 Task: Schedule a reminder for the yoga class at 6 PM.
Action: Mouse moved to (124, 119)
Screenshot: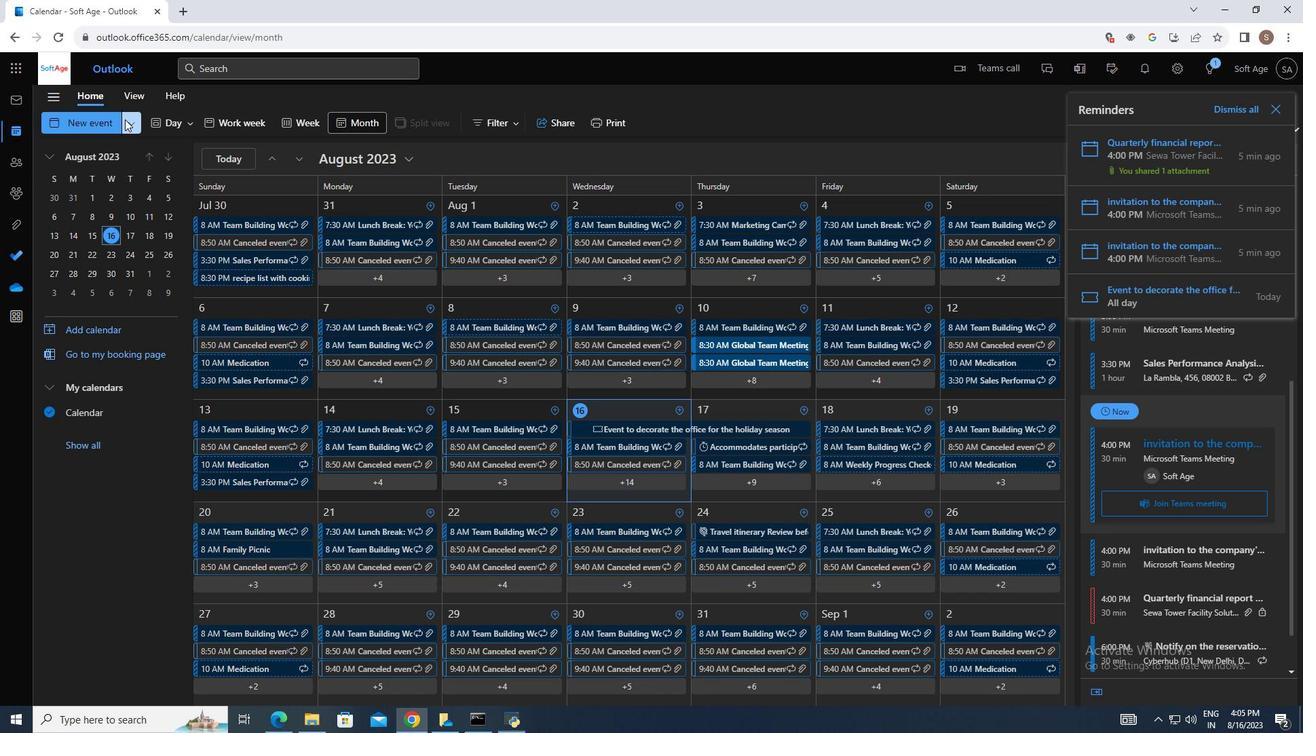 
Action: Mouse pressed left at (124, 119)
Screenshot: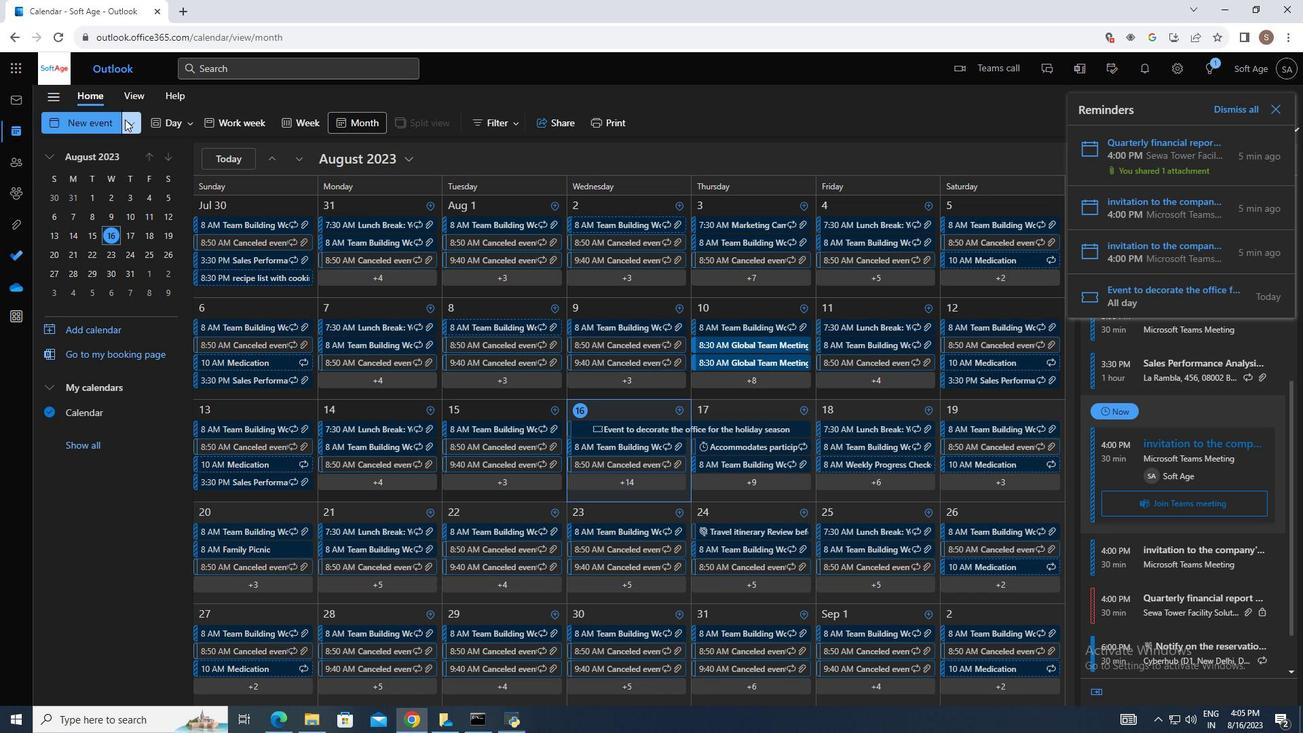 
Action: Mouse moved to (107, 172)
Screenshot: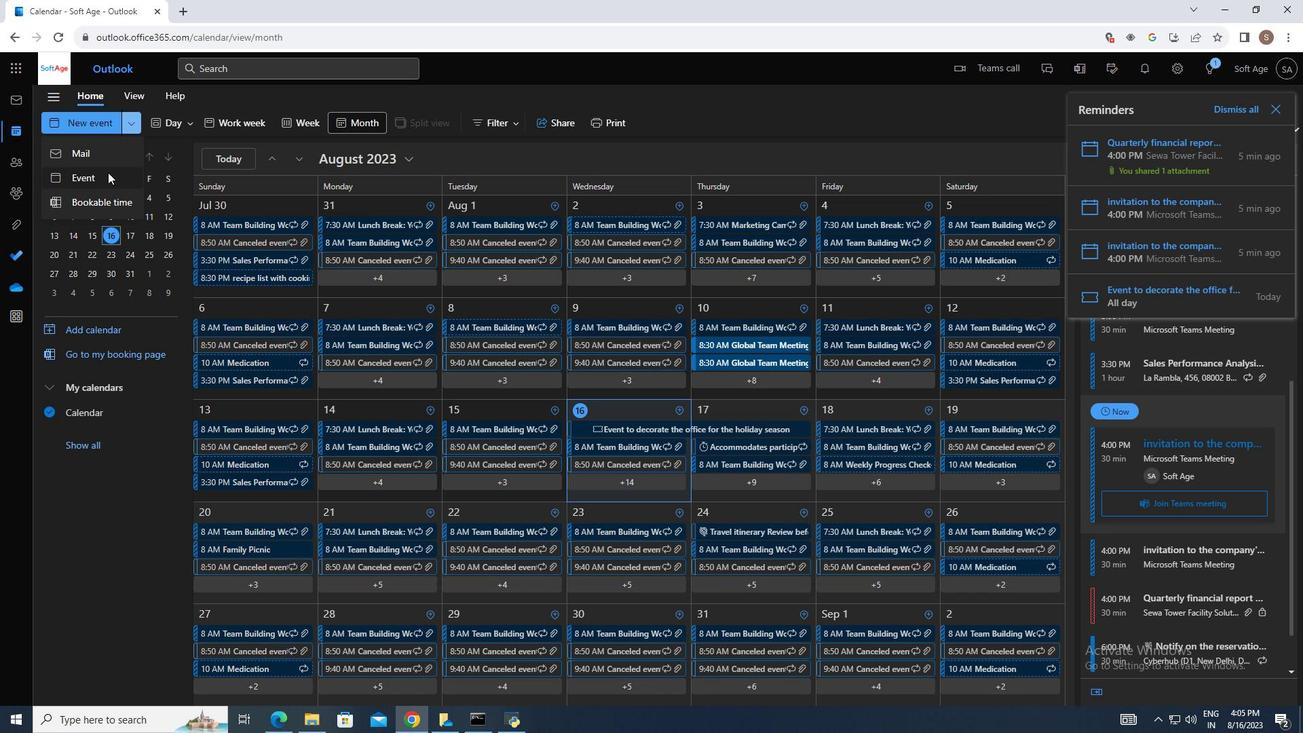
Action: Mouse pressed left at (107, 172)
Screenshot: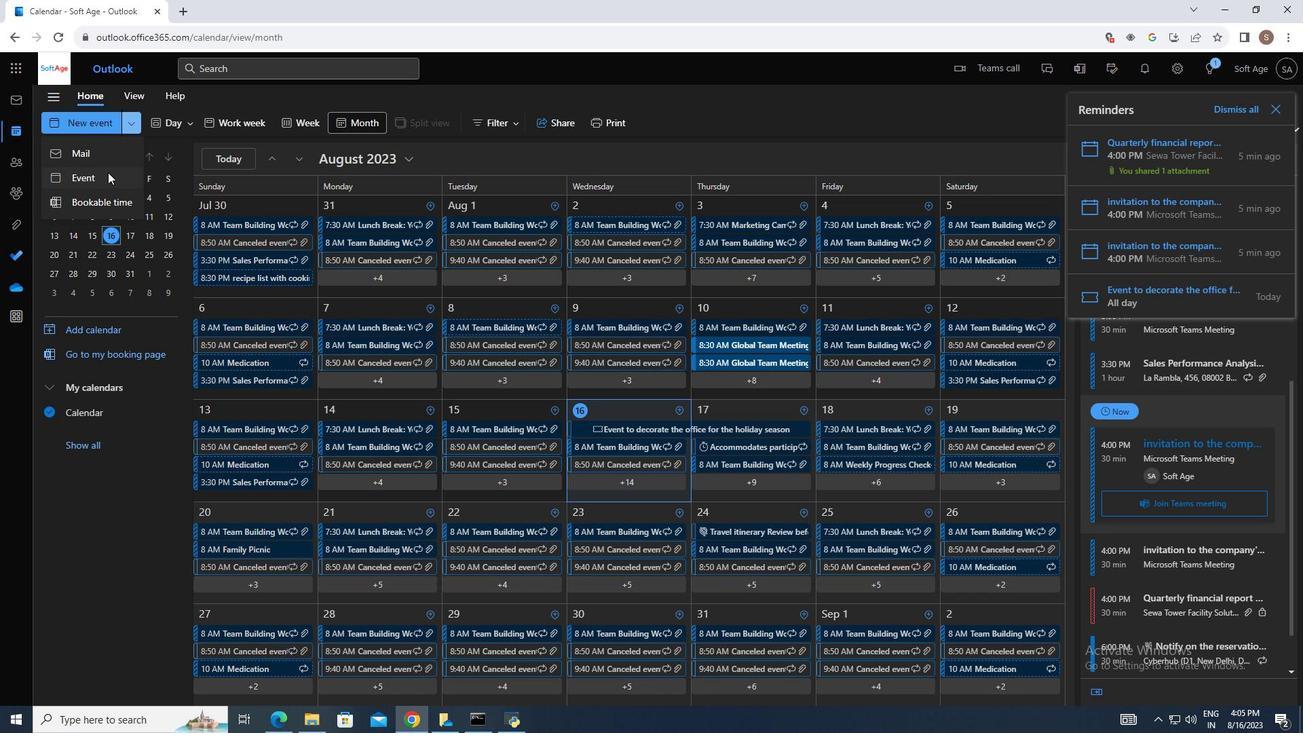 
Action: Mouse moved to (462, 204)
Screenshot: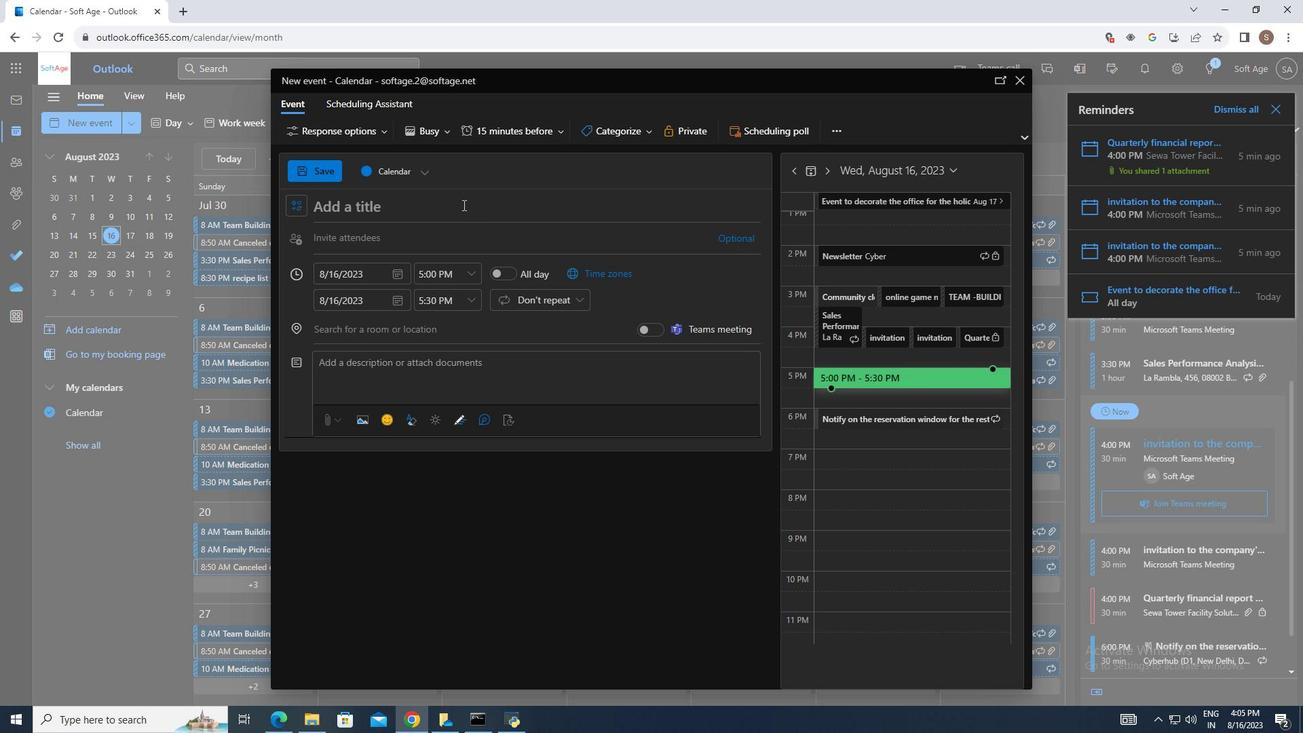 
Action: Mouse pressed left at (462, 204)
Screenshot: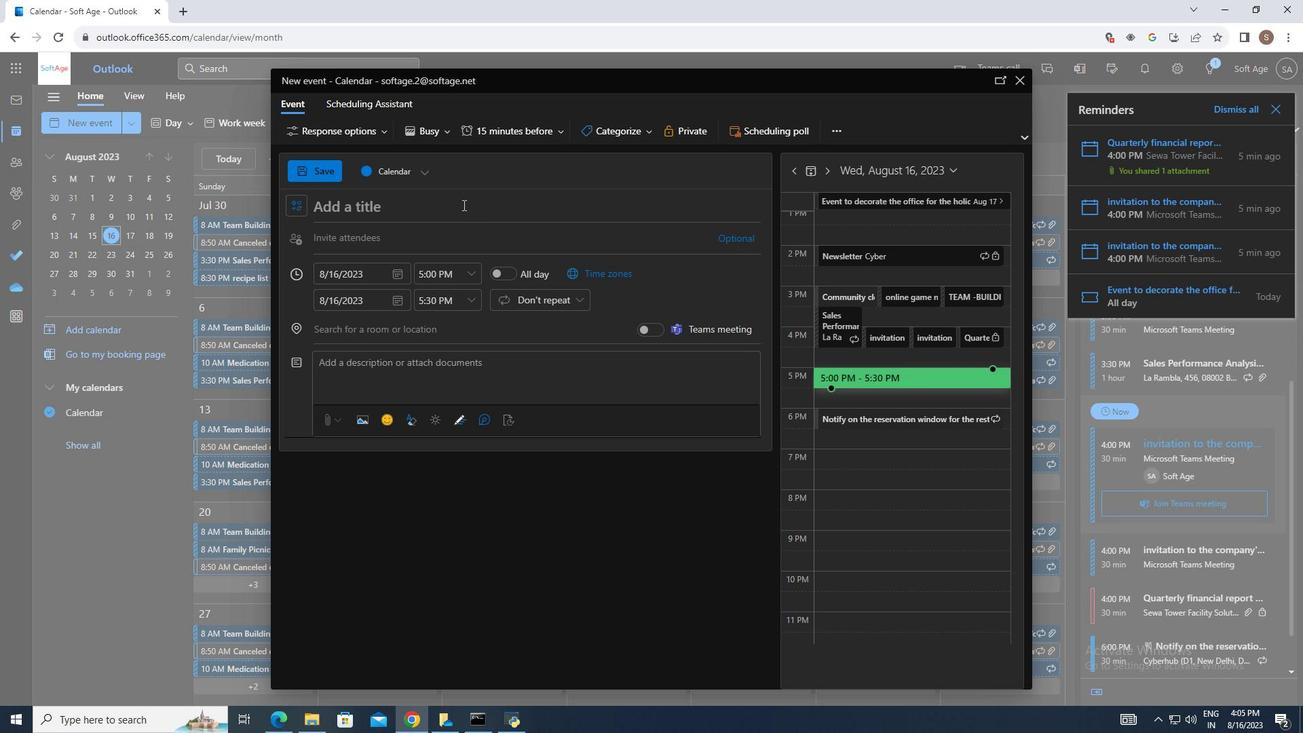 
Action: Mouse moved to (448, 530)
Screenshot: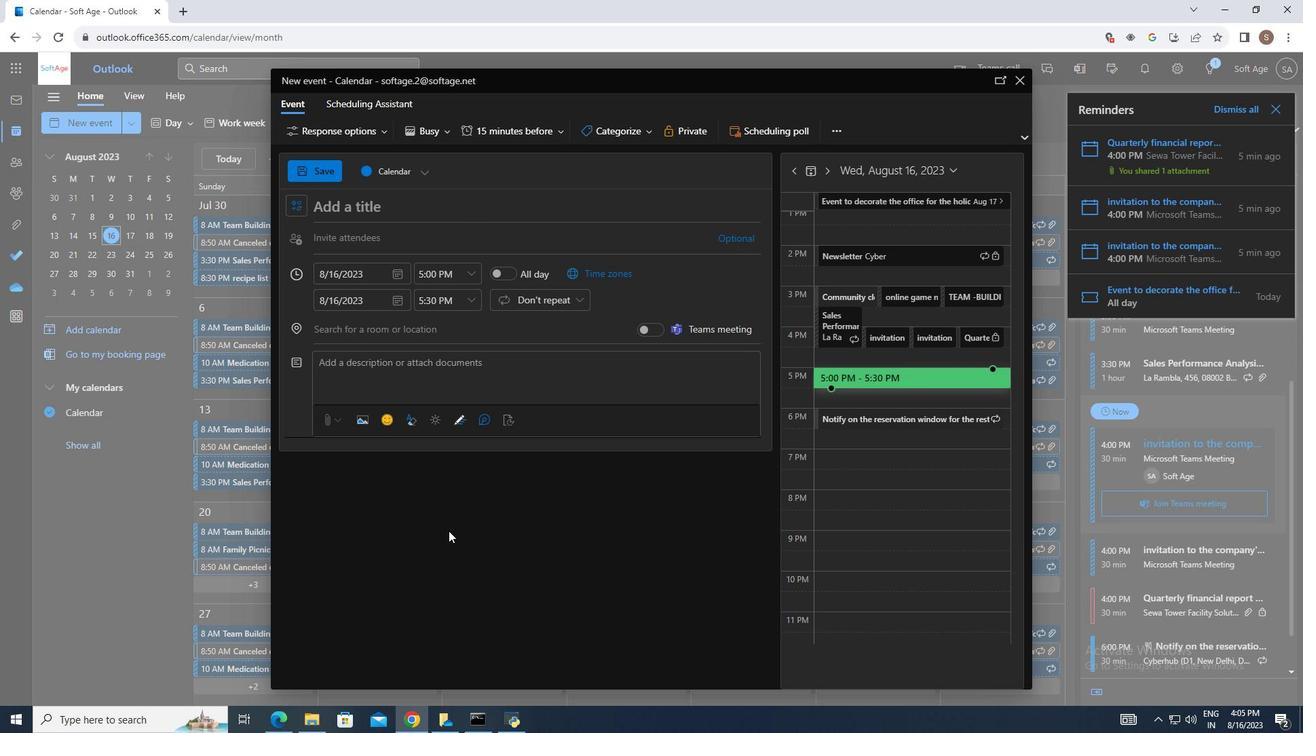 
Action: Key pressed <Key.shift_r>Schedule<Key.space>a<Key.space><Key.backspace><Key.backspace><Key.backspace><Key.backspace><Key.backspace><Key.backspace><Key.backspace><Key.backspace><Key.backspace><Key.backspace><Key.backspace><Key.backspace><Key.backspace><Key.backspace><Key.shift_r>Reminder<Key.space>for<Key.space>the<Key.space>yoga<Key.space>class<Key.space>at<Key.space>6<Key.shift>PM
Screenshot: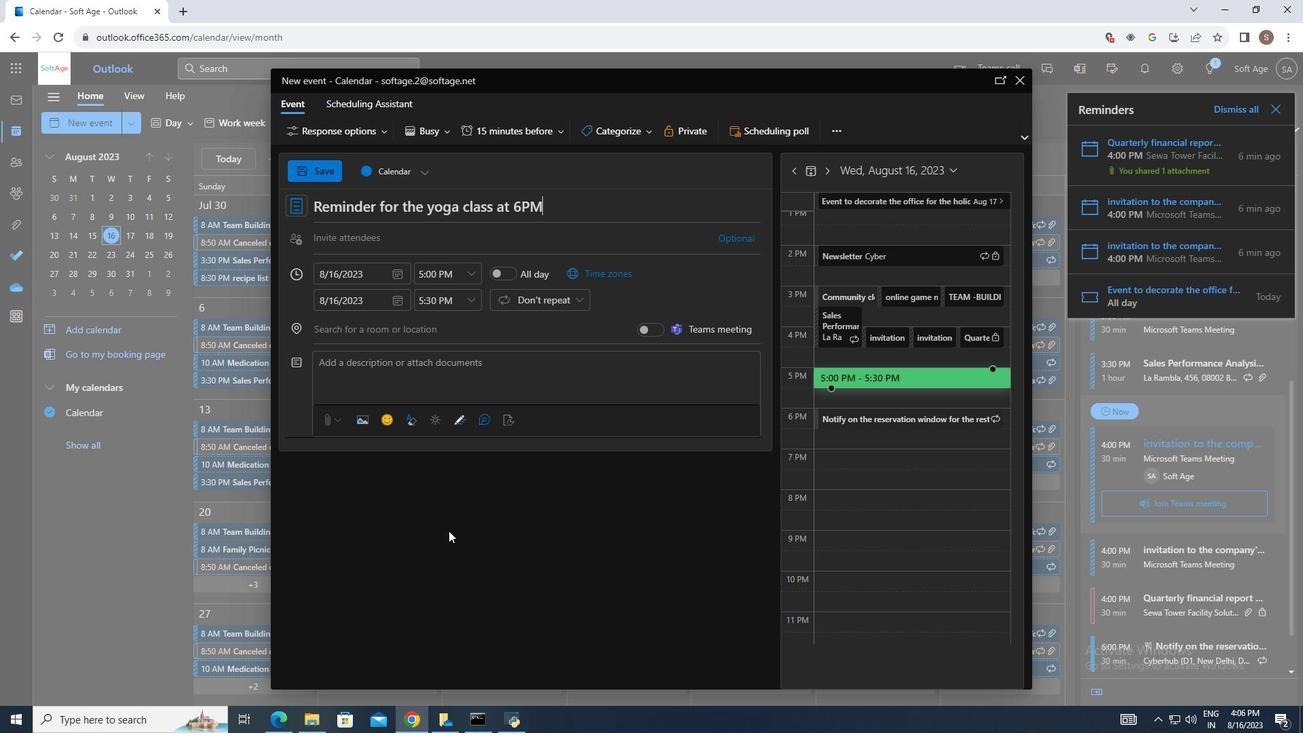 
Action: Mouse moved to (517, 203)
Screenshot: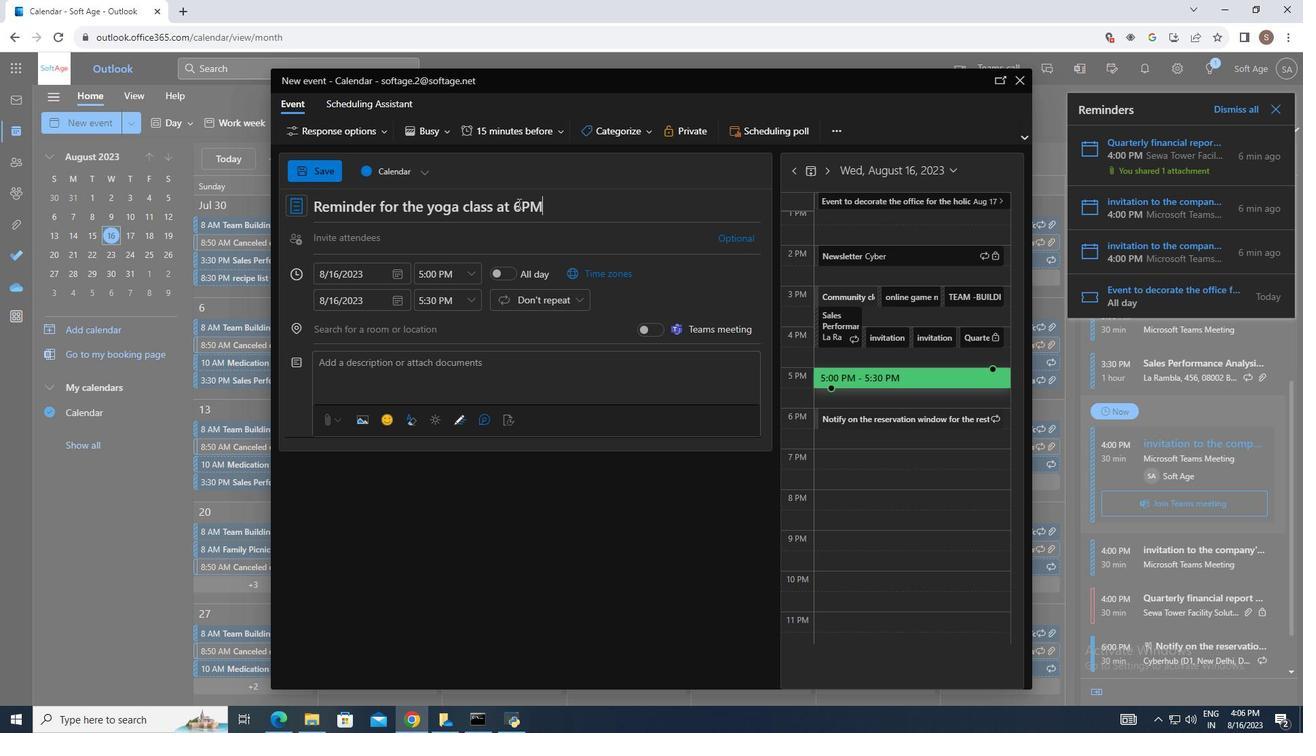 
Action: Mouse pressed left at (517, 203)
Screenshot: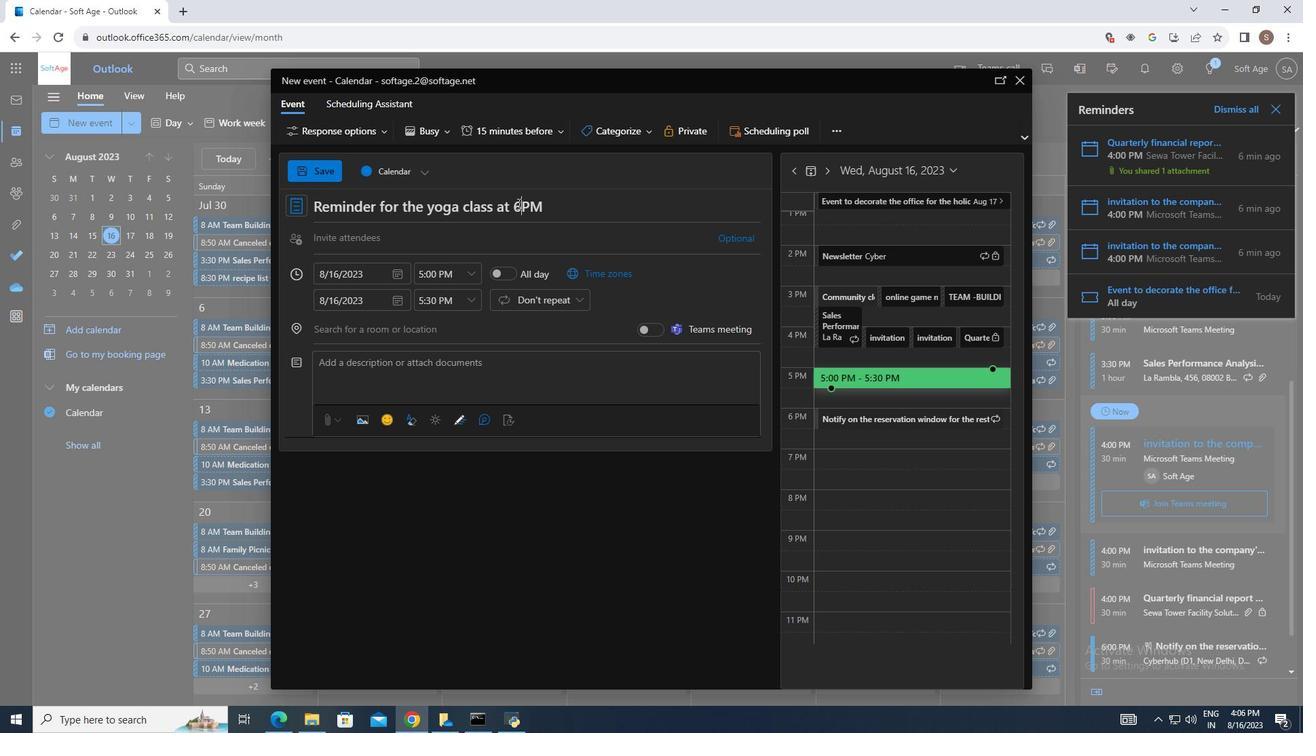 
Action: Mouse moved to (541, 218)
Screenshot: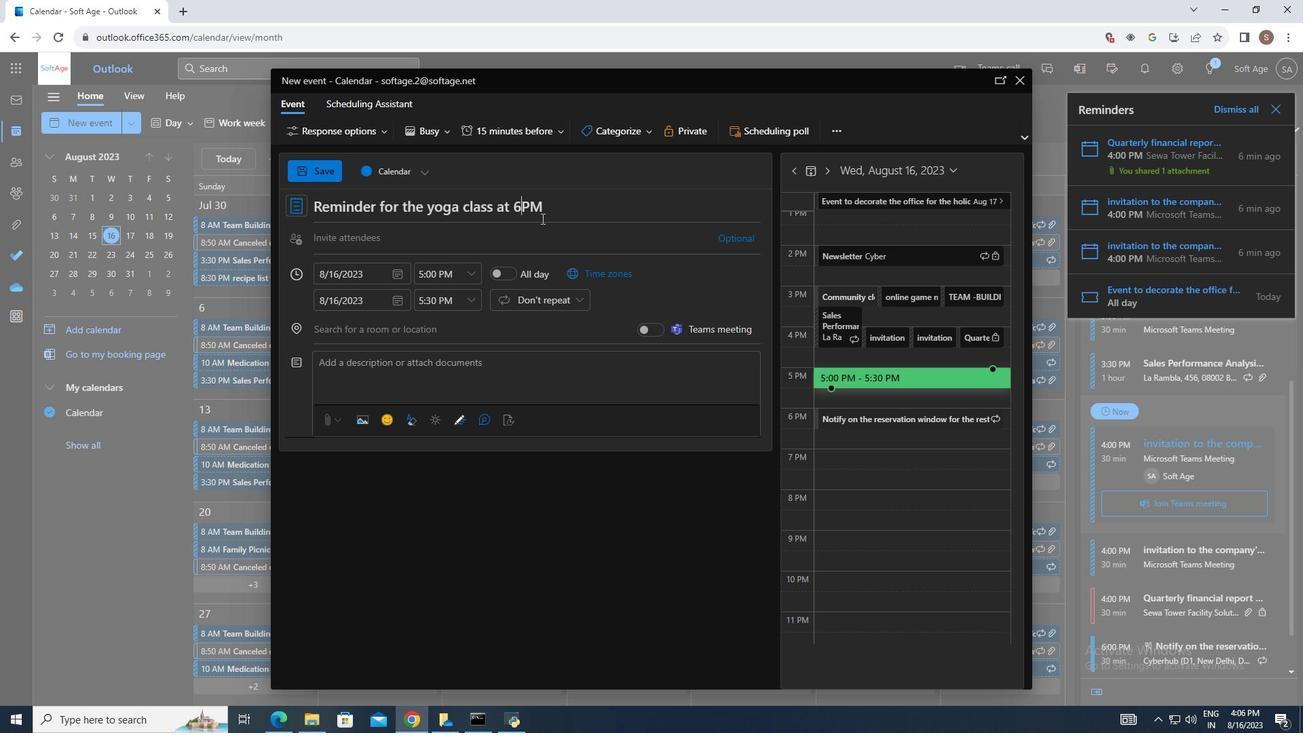 
Action: Key pressed <Key.space>
Screenshot: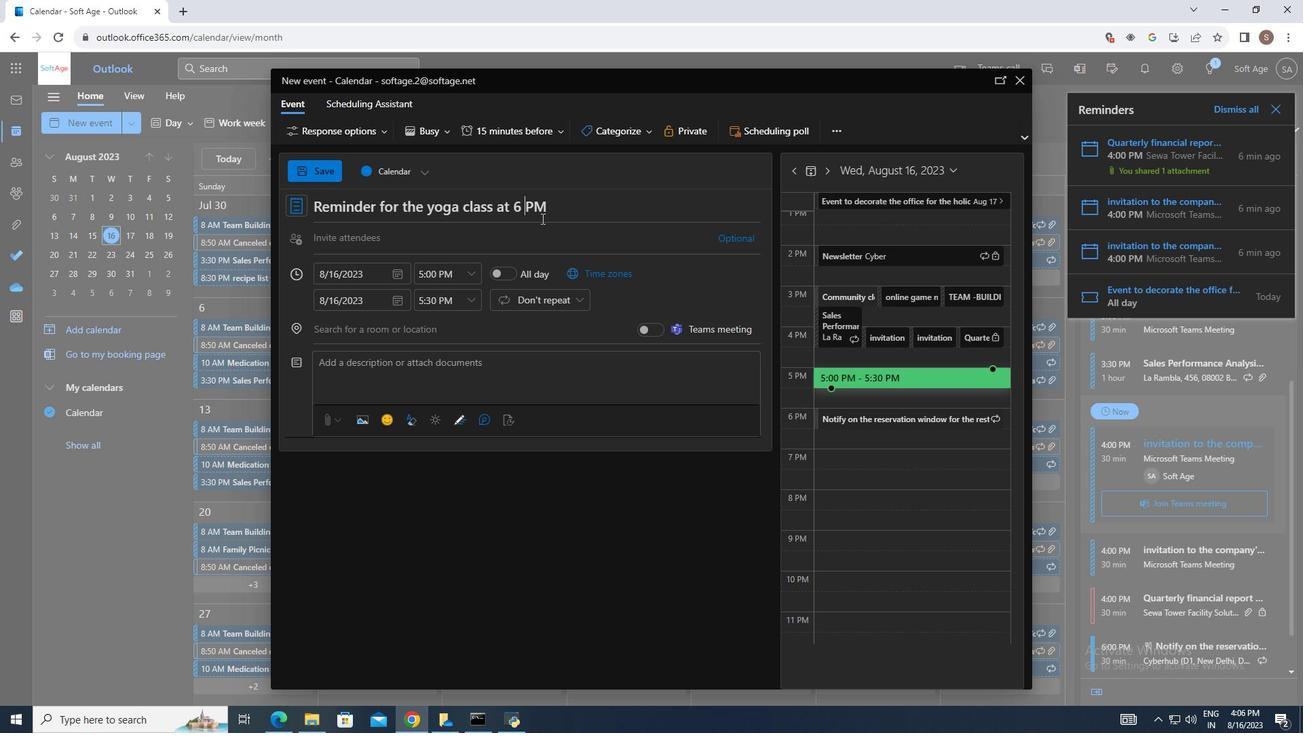 
Action: Mouse moved to (549, 213)
Screenshot: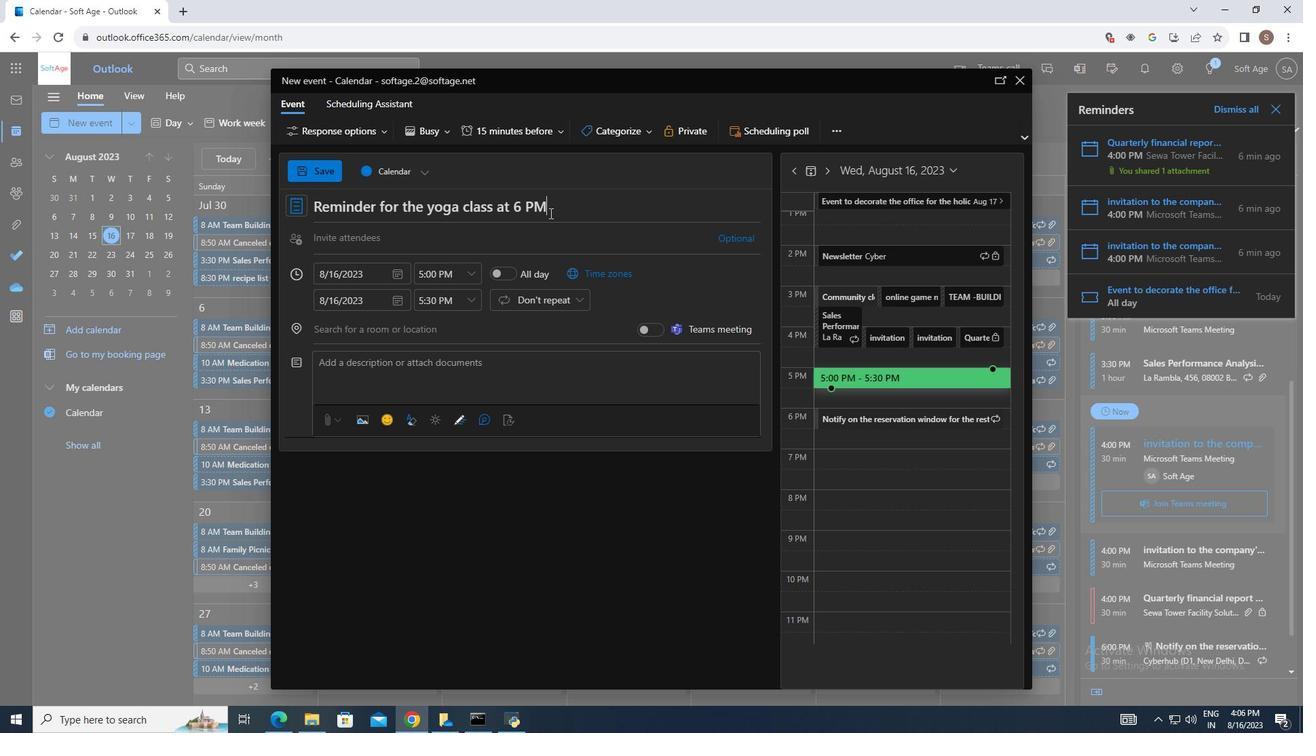 
Action: Mouse pressed left at (549, 213)
Screenshot: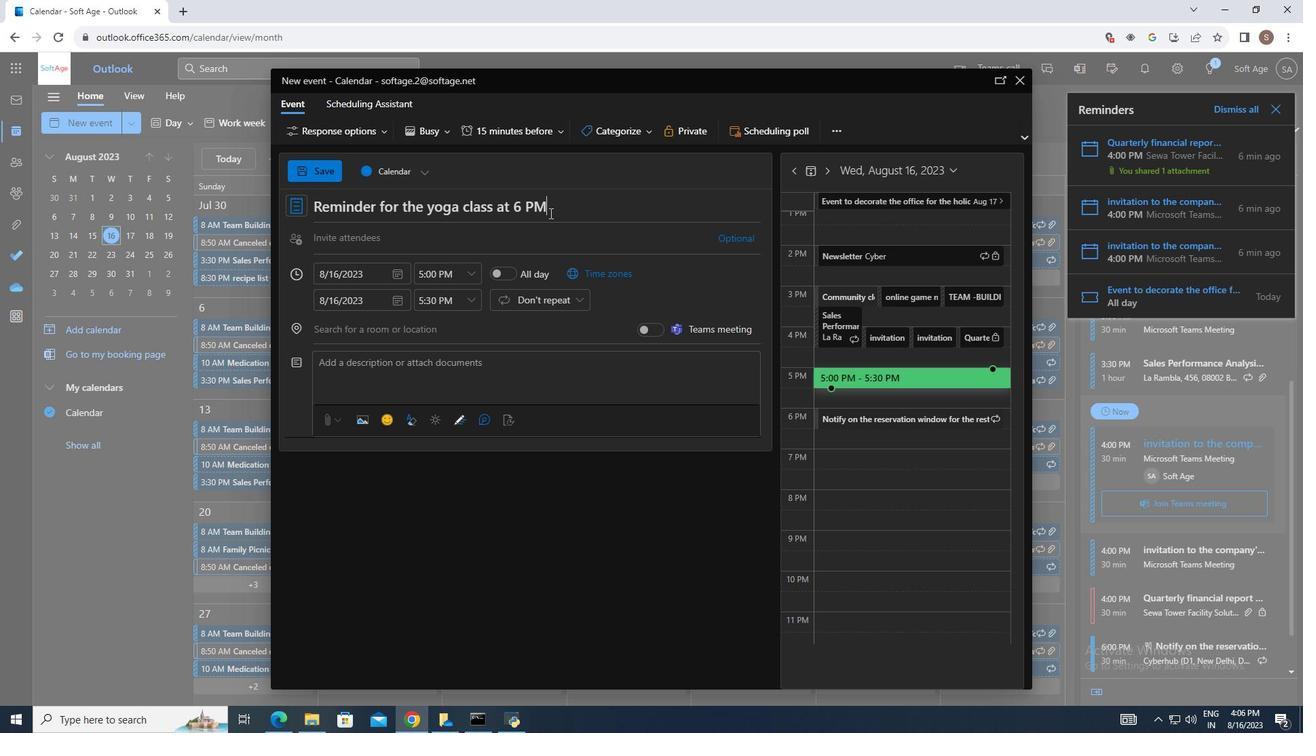 
Action: Mouse moved to (469, 271)
Screenshot: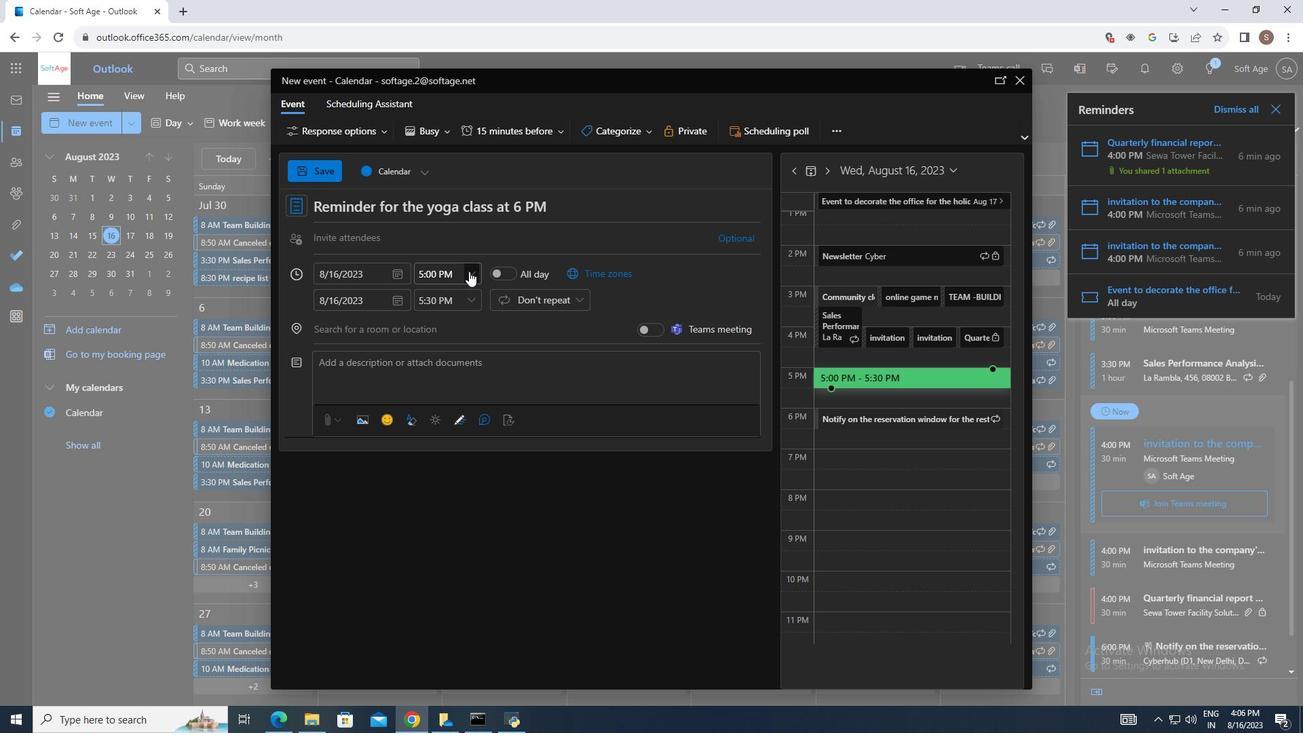 
Action: Mouse pressed left at (469, 271)
Screenshot: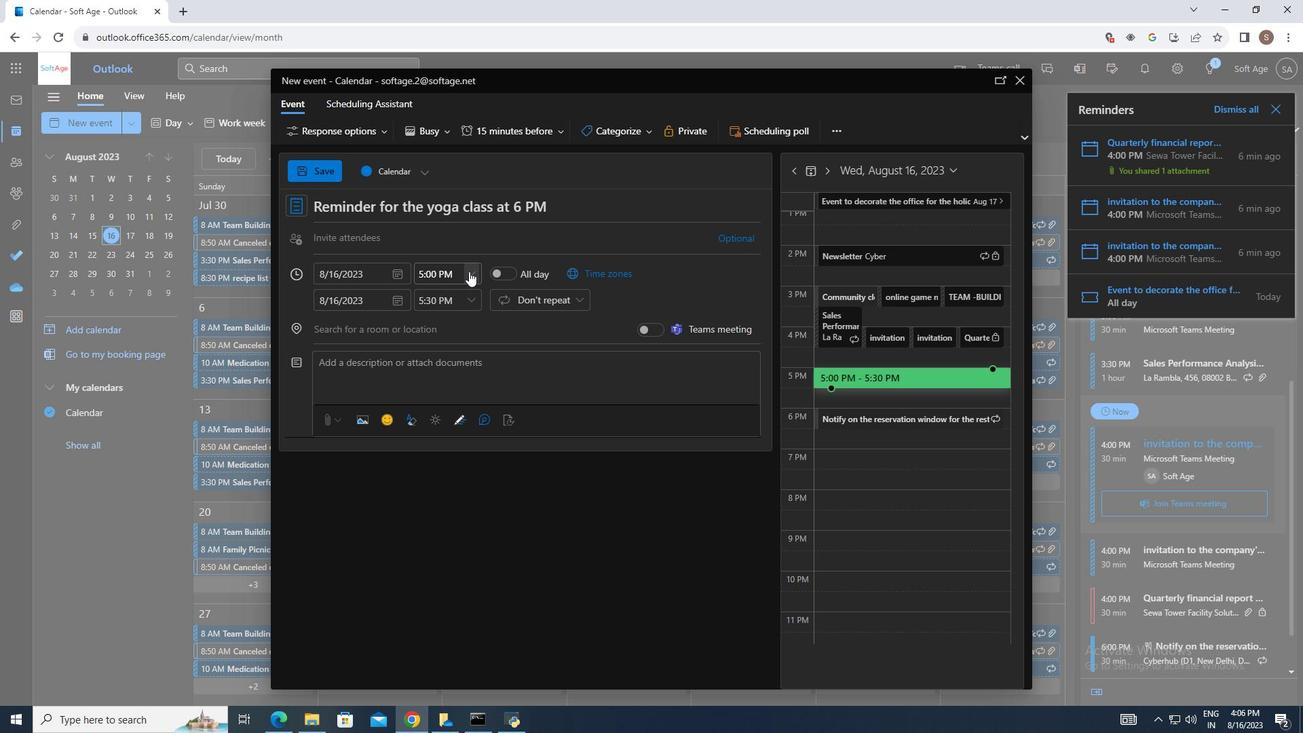 
Action: Mouse moved to (449, 344)
Screenshot: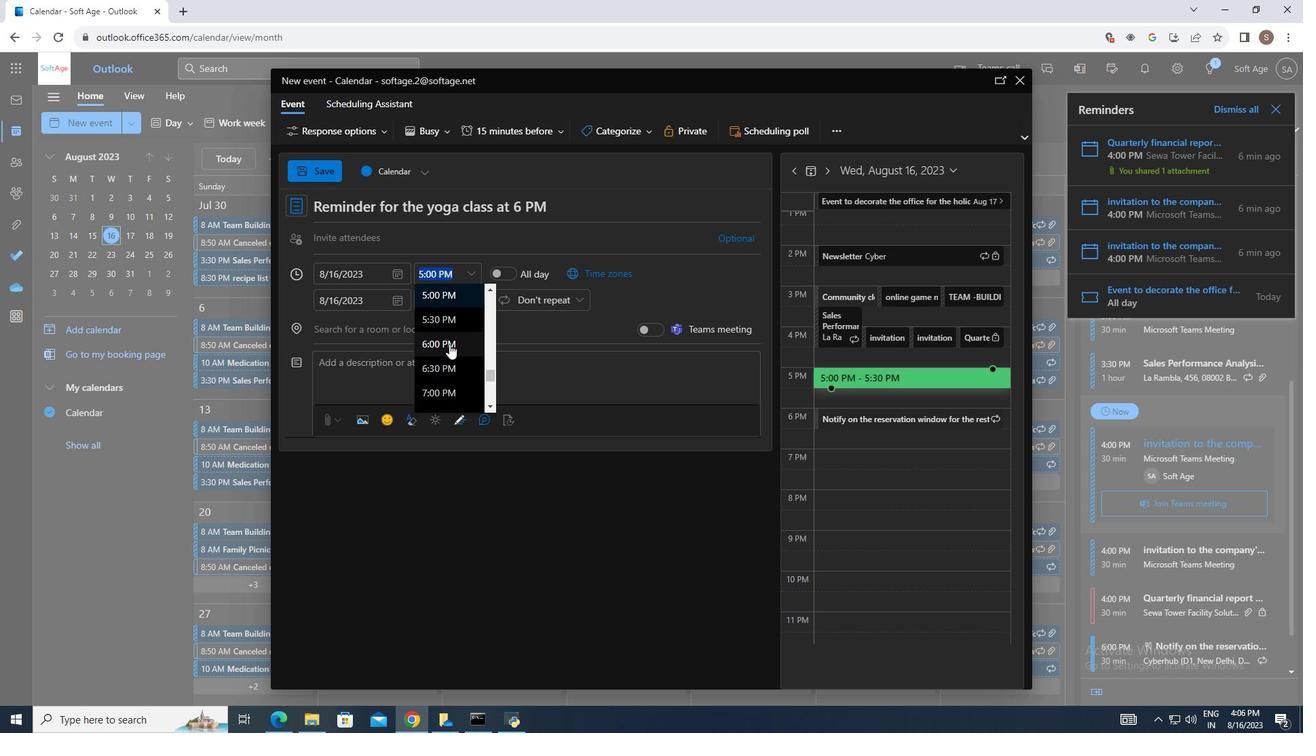
Action: Mouse pressed left at (449, 344)
Screenshot: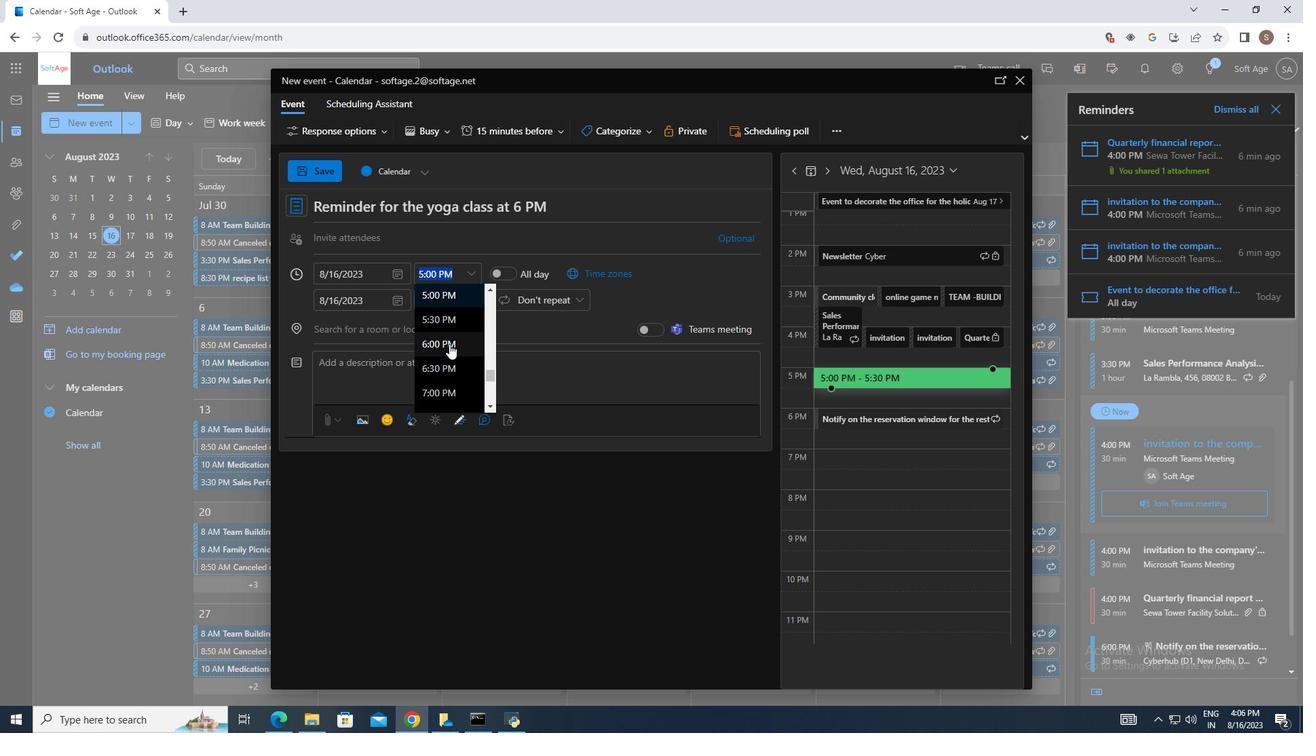 
Action: Mouse moved to (397, 364)
Screenshot: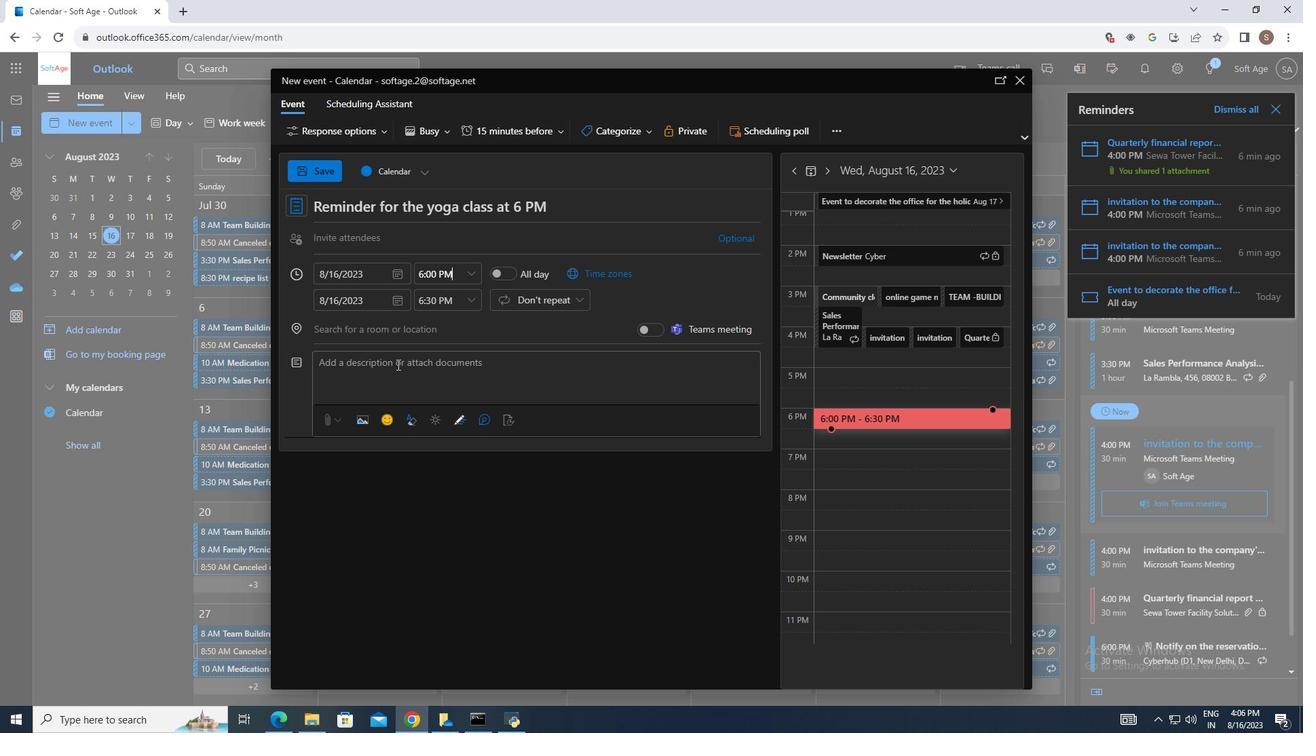 
Action: Mouse pressed left at (397, 364)
Screenshot: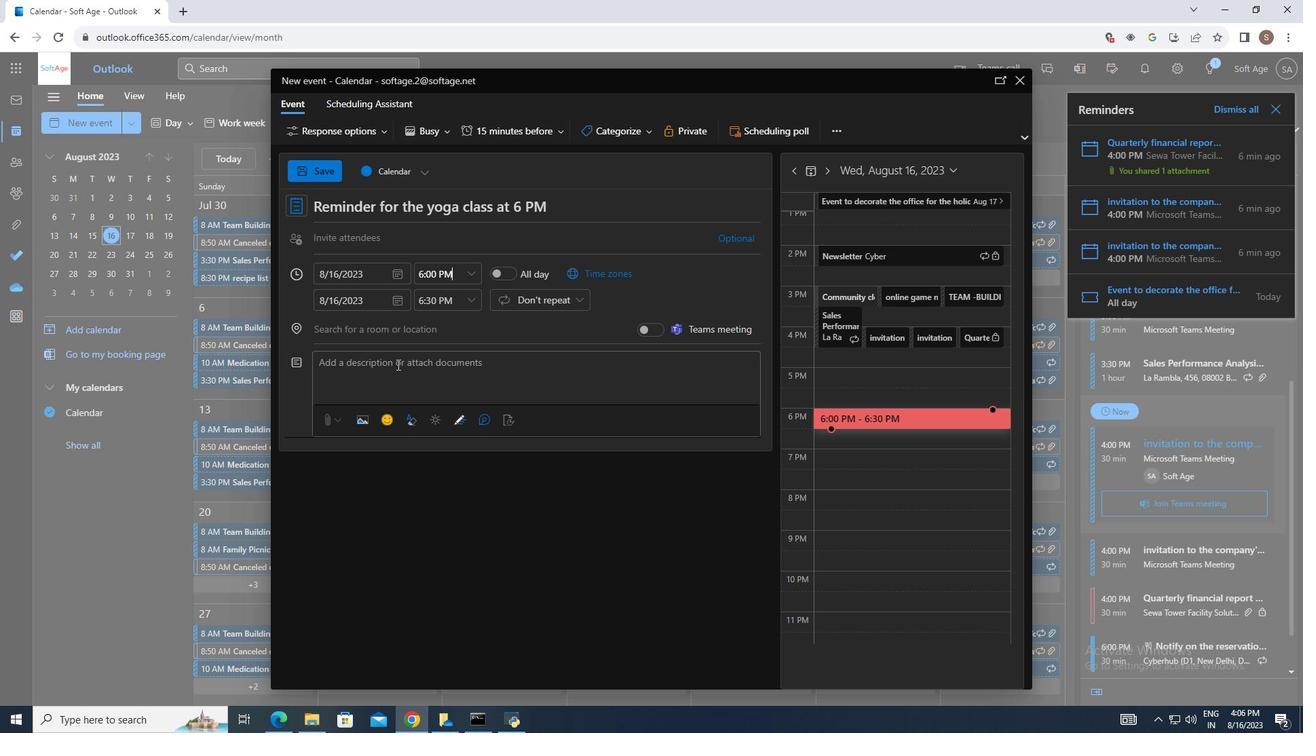 
Action: Mouse moved to (318, 170)
Screenshot: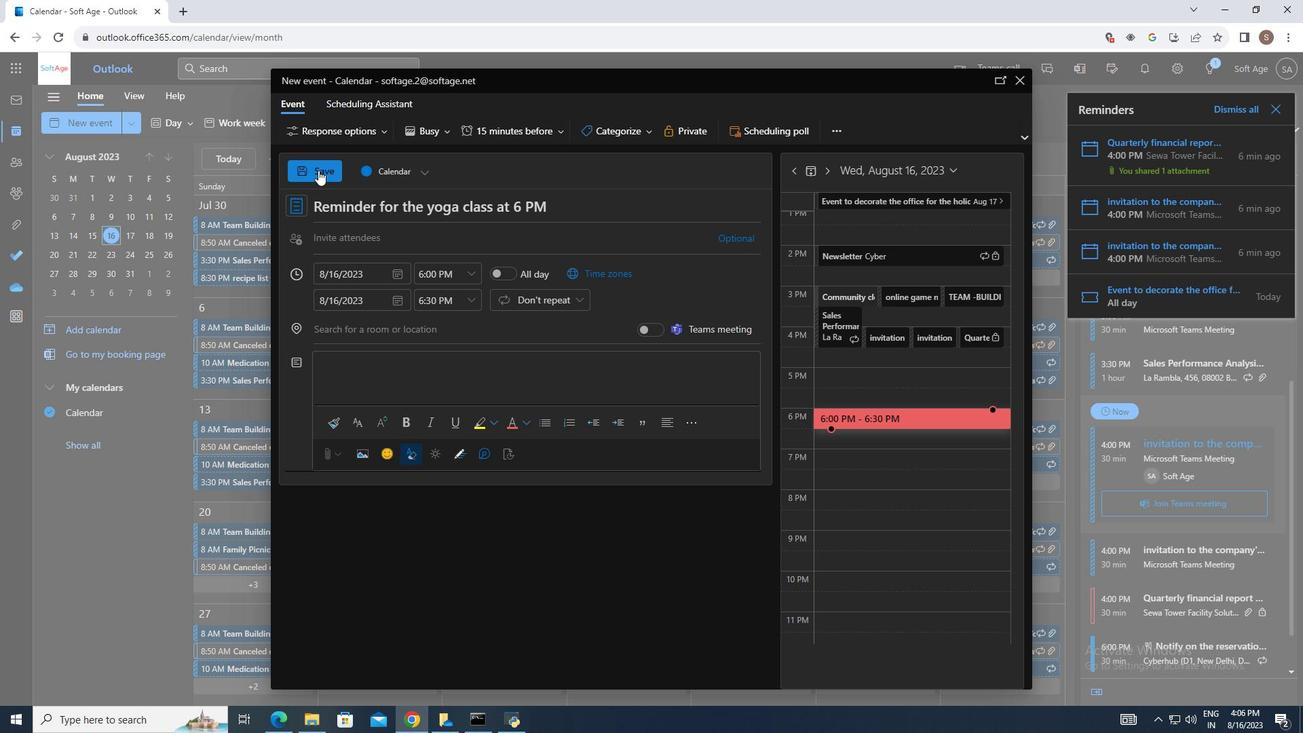 
Action: Mouse pressed left at (318, 170)
Screenshot: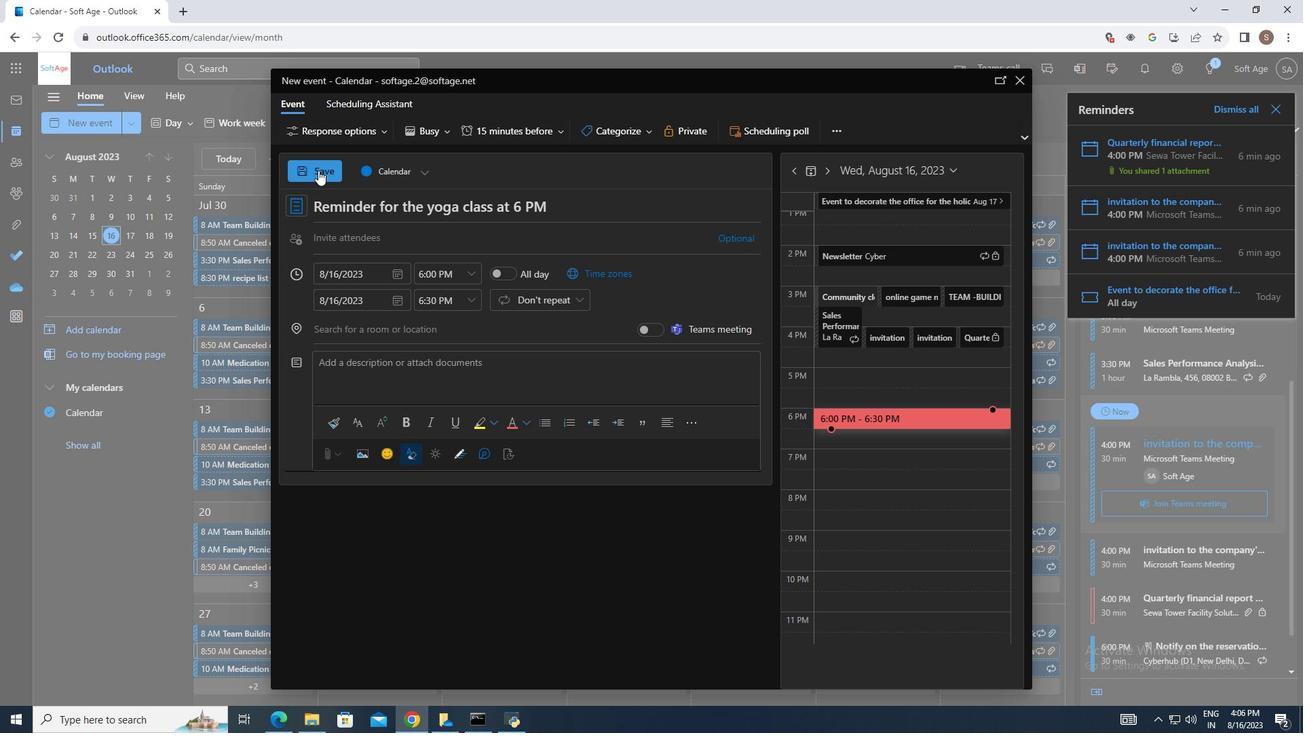 
Action: Mouse moved to (452, 421)
Screenshot: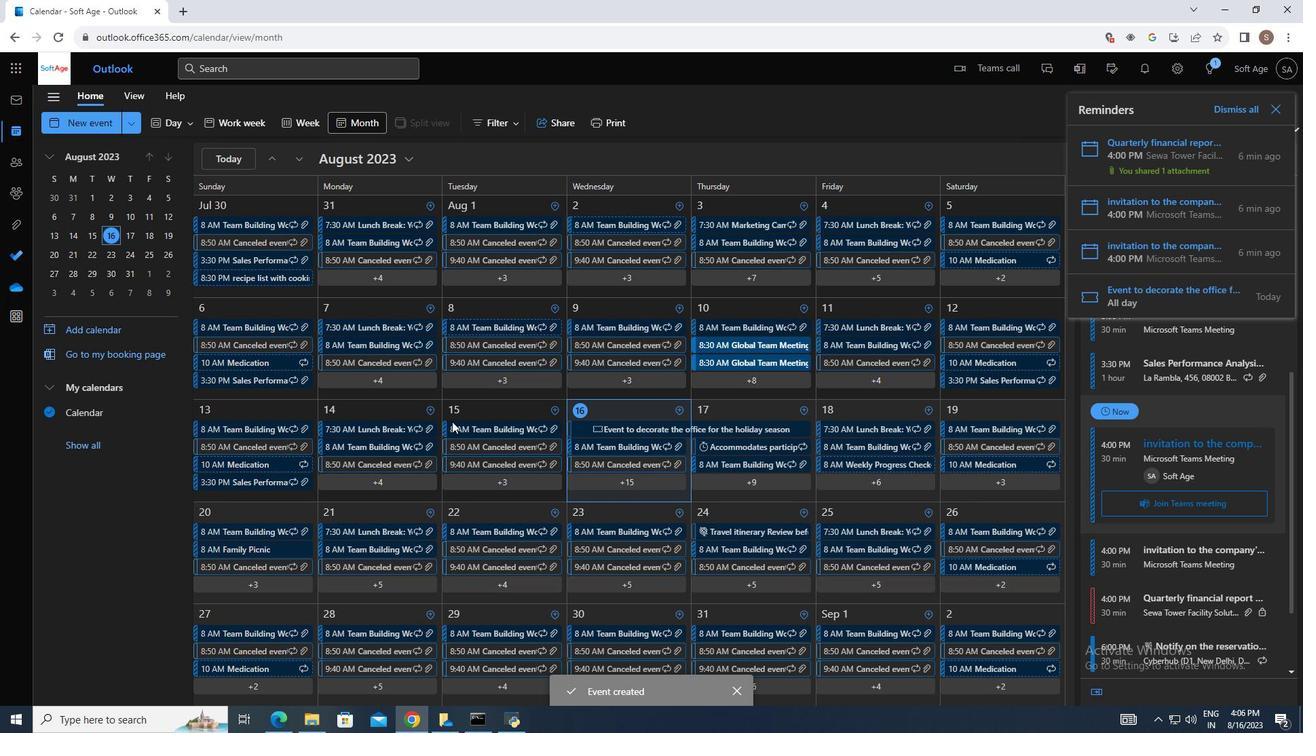 
